 Task: Toggle the option that logs XMLHttpRequests in console.
Action: Mouse moved to (935, 29)
Screenshot: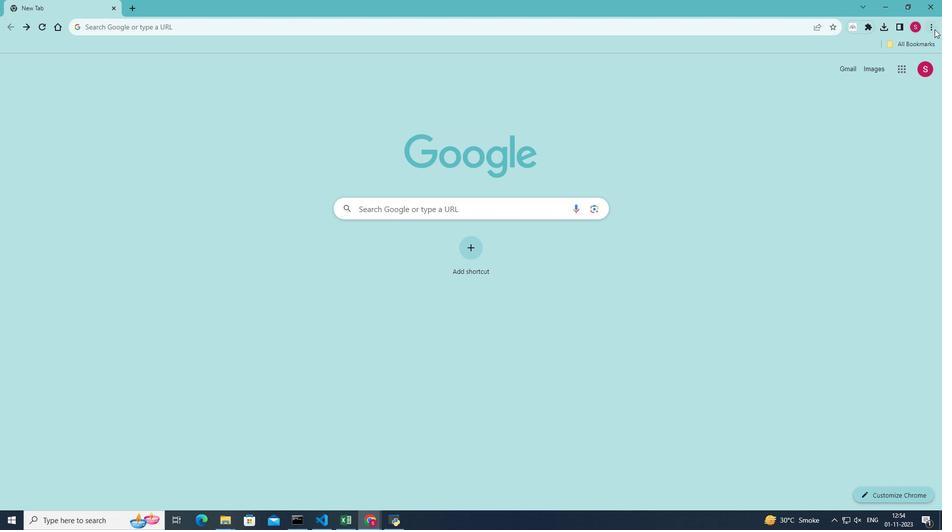 
Action: Mouse pressed left at (935, 29)
Screenshot: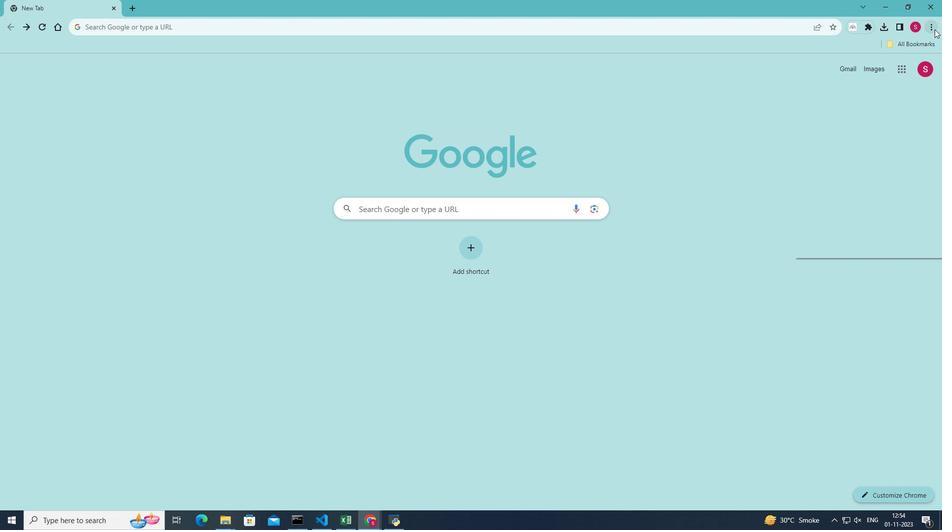 
Action: Mouse moved to (846, 178)
Screenshot: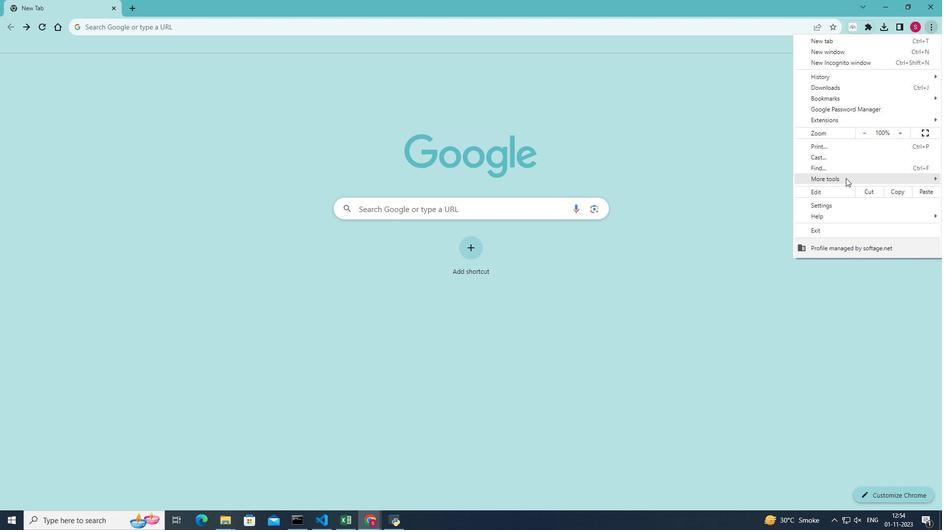 
Action: Mouse pressed left at (846, 178)
Screenshot: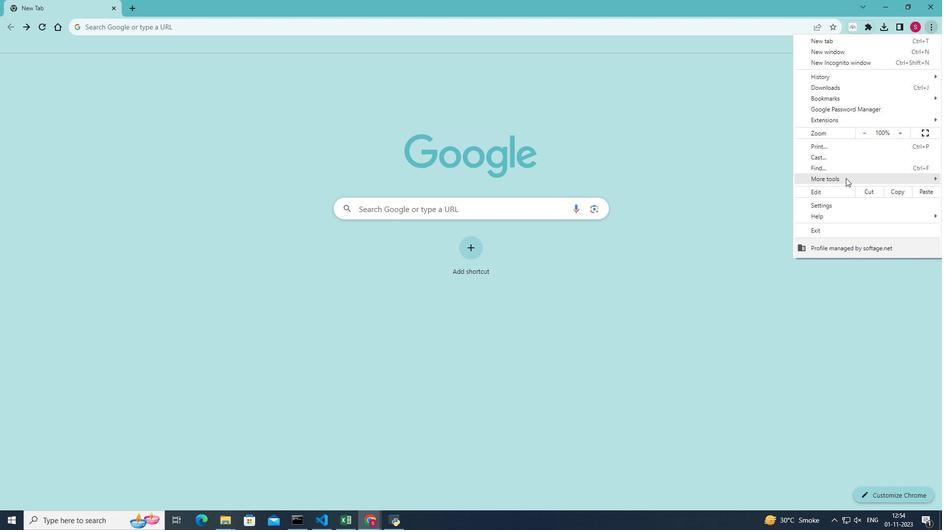 
Action: Mouse moved to (737, 248)
Screenshot: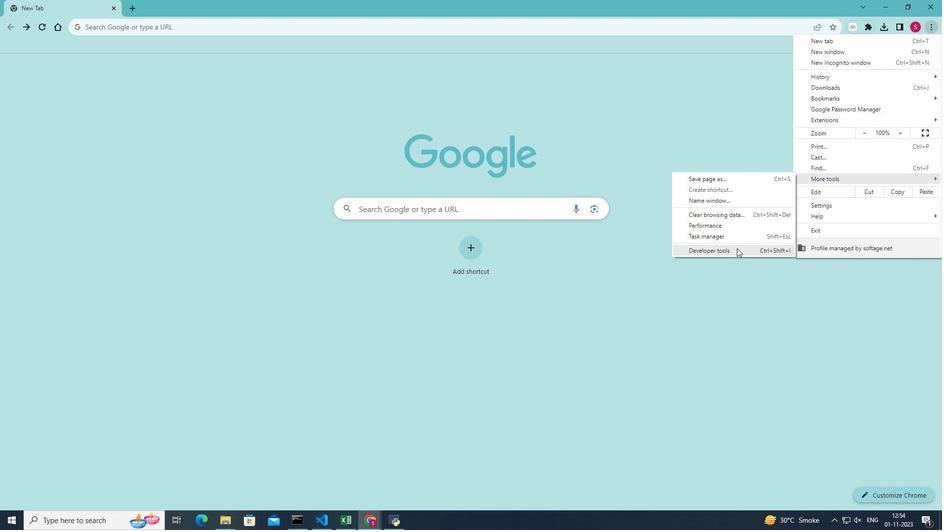 
Action: Mouse pressed left at (737, 248)
Screenshot: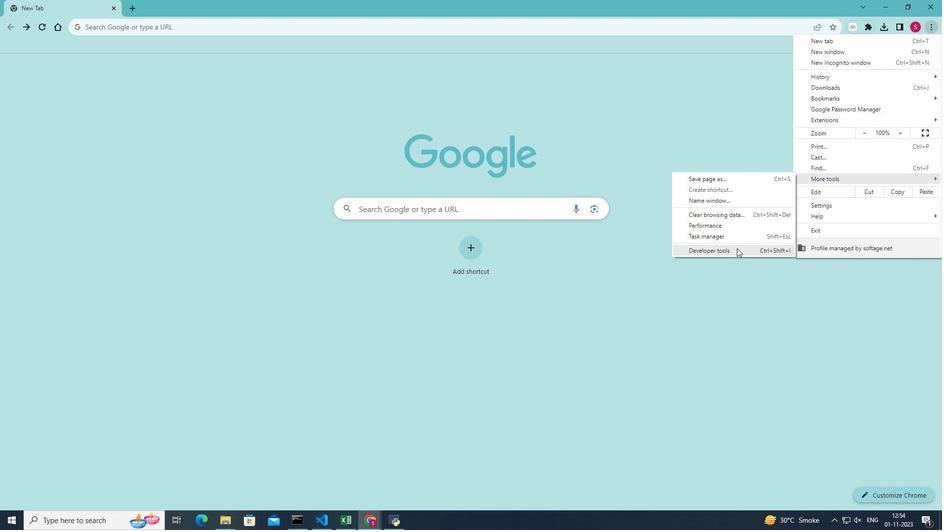 
Action: Mouse moved to (901, 55)
Screenshot: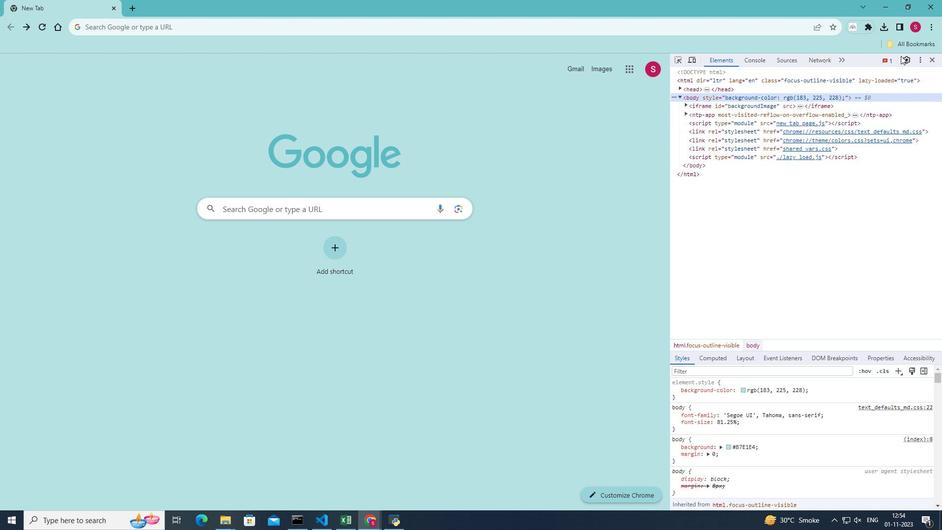 
Action: Mouse pressed left at (901, 55)
Screenshot: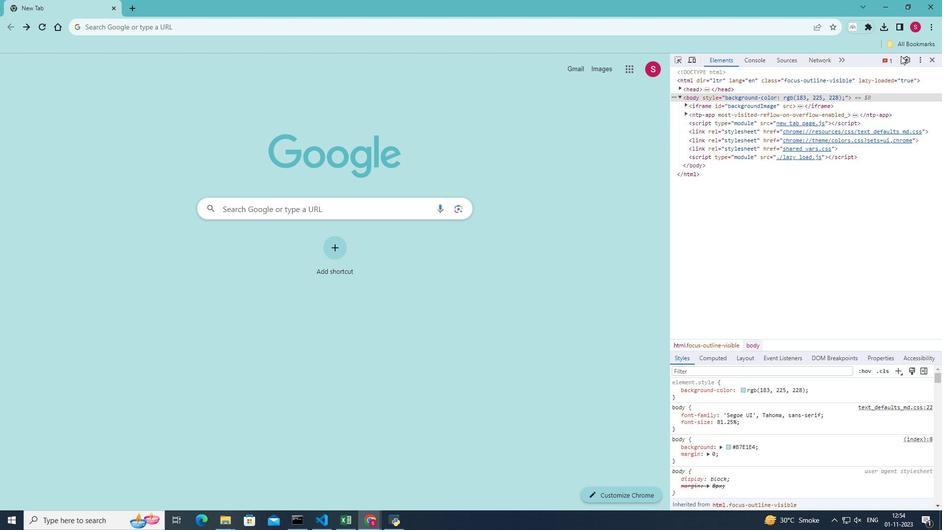 
Action: Mouse moved to (916, 404)
Screenshot: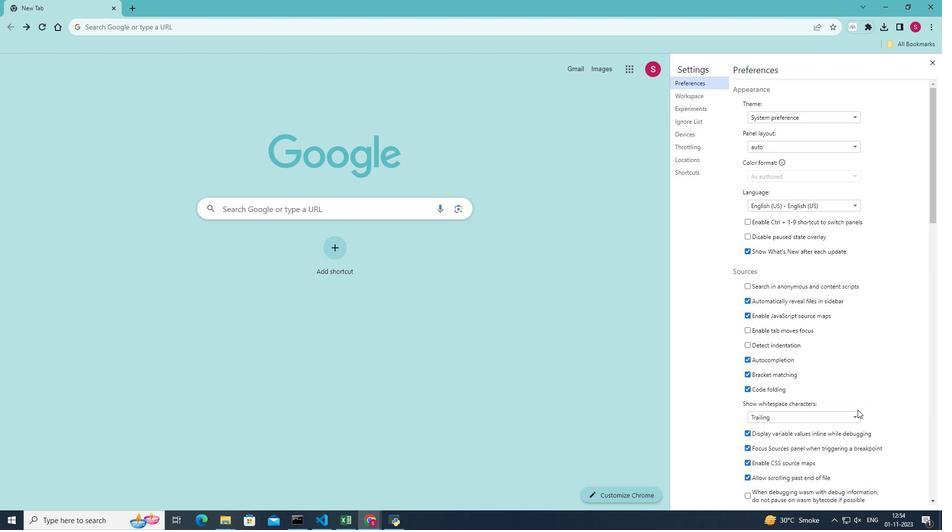 
Action: Mouse scrolled (916, 404) with delta (0, 0)
Screenshot: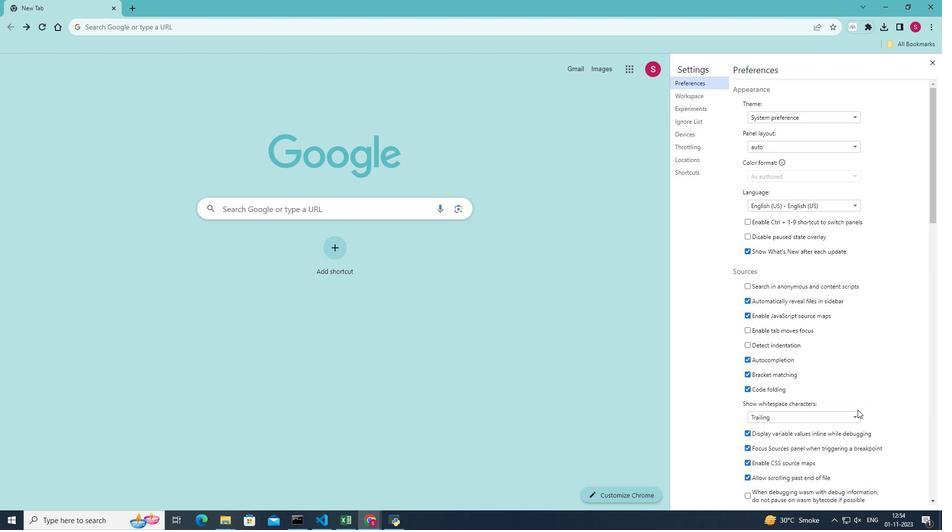 
Action: Mouse moved to (885, 406)
Screenshot: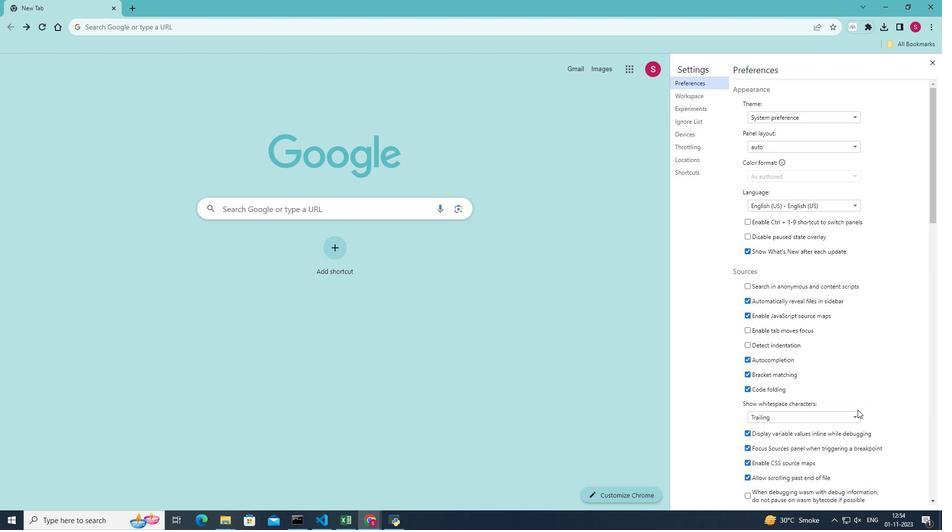 
Action: Mouse scrolled (885, 406) with delta (0, 0)
Screenshot: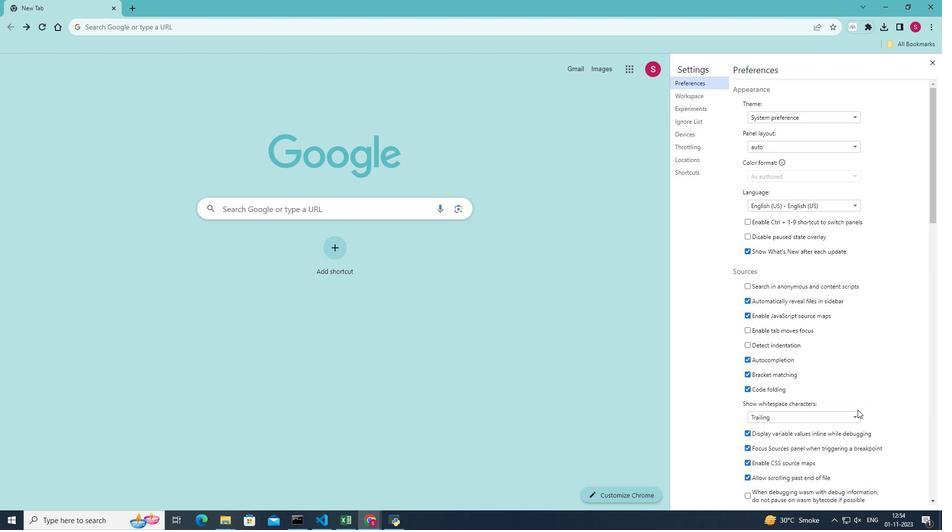 
Action: Mouse moved to (806, 422)
Screenshot: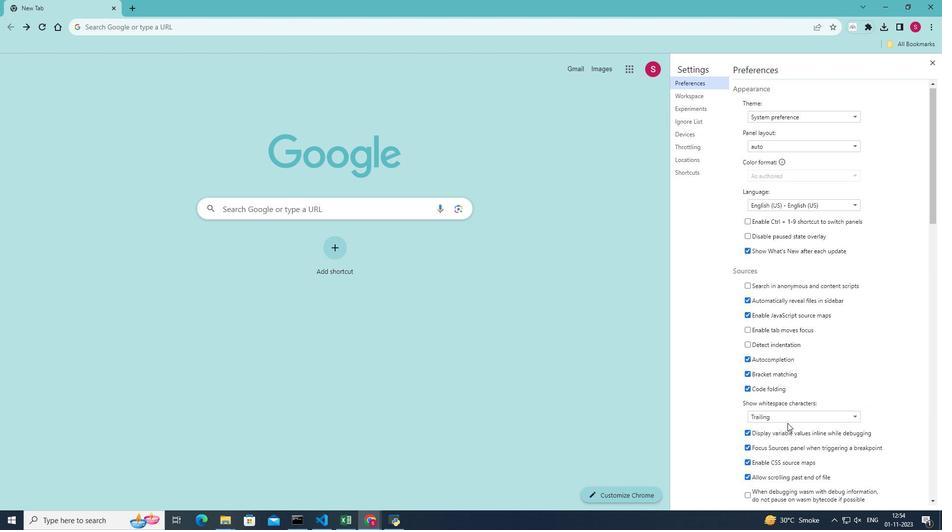 
Action: Mouse scrolled (806, 422) with delta (0, 0)
Screenshot: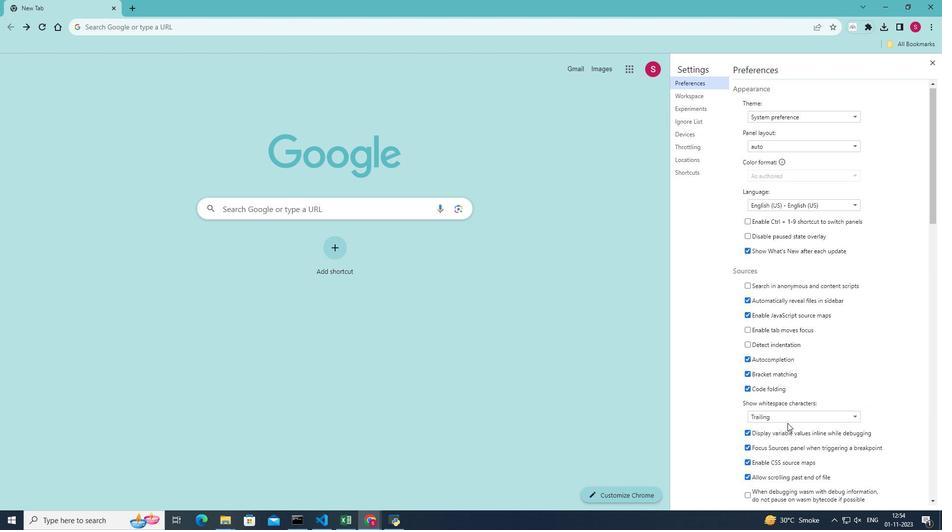 
Action: Mouse moved to (788, 423)
Screenshot: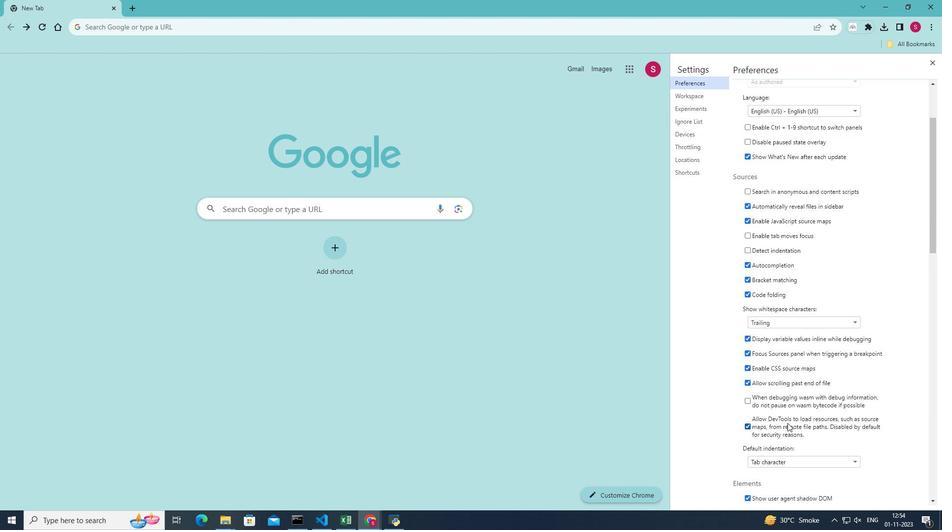 
Action: Mouse scrolled (788, 422) with delta (0, 0)
Screenshot: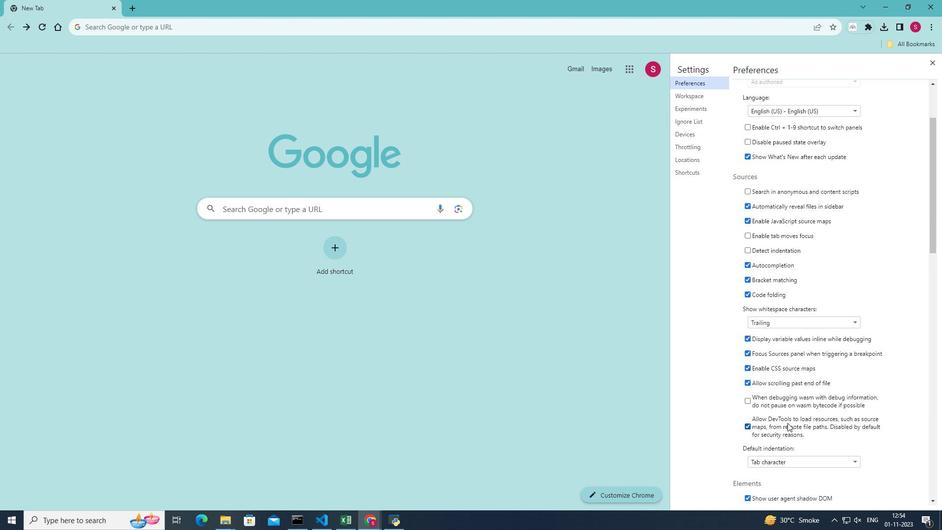 
Action: Mouse moved to (788, 423)
Screenshot: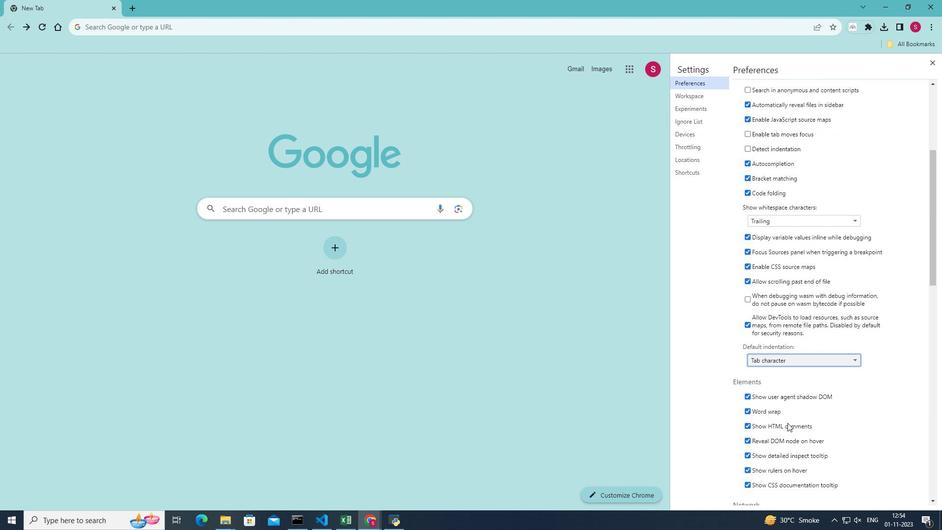 
Action: Mouse scrolled (788, 422) with delta (0, 0)
Screenshot: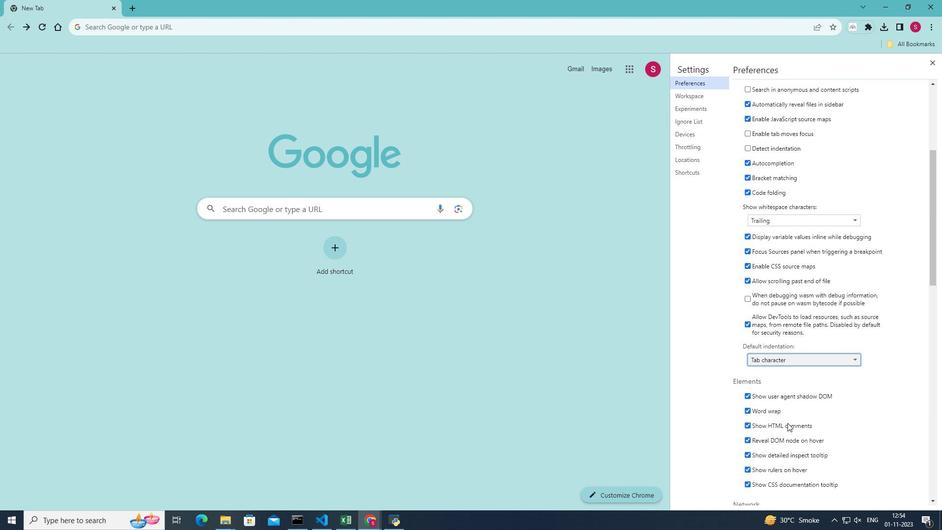 
Action: Mouse scrolled (788, 422) with delta (0, 0)
Screenshot: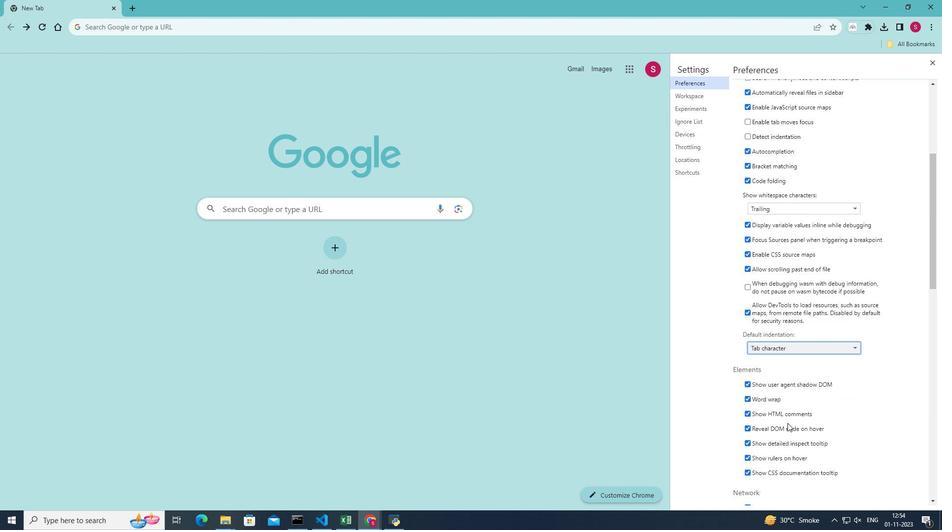 
Action: Mouse scrolled (788, 422) with delta (0, 0)
Screenshot: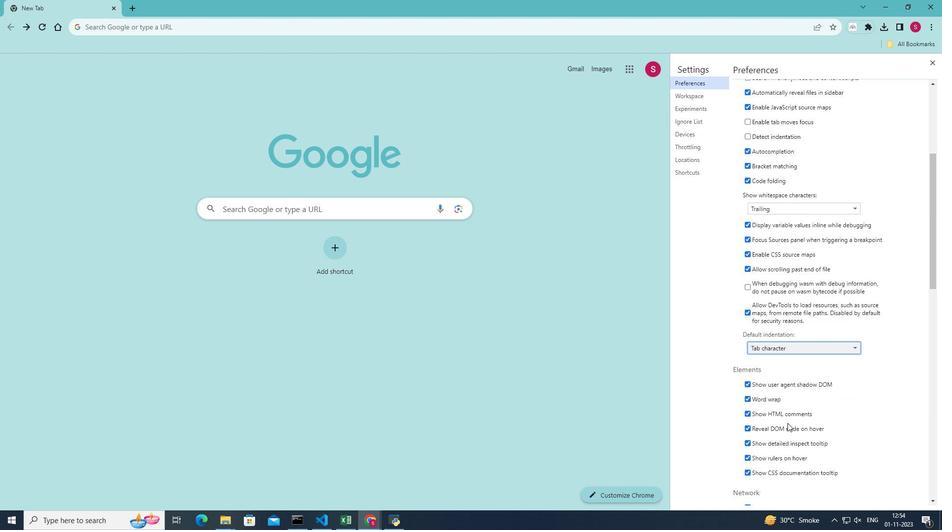 
Action: Mouse scrolled (788, 422) with delta (0, 0)
Screenshot: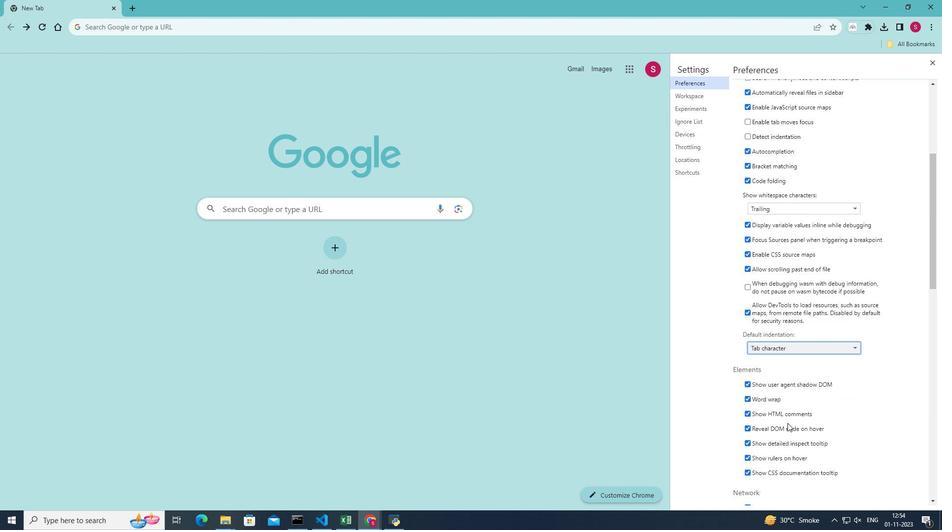 
Action: Mouse scrolled (788, 422) with delta (0, 0)
Screenshot: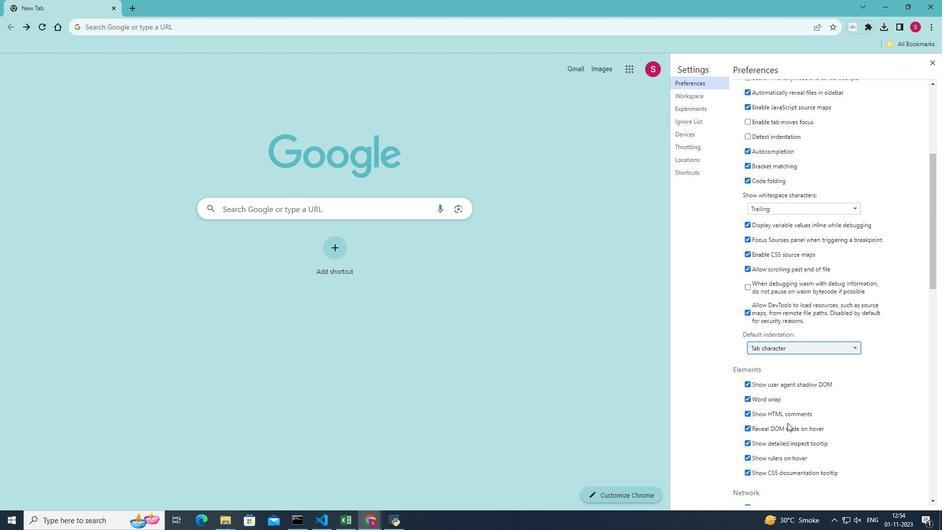 
Action: Mouse scrolled (788, 422) with delta (0, 0)
Screenshot: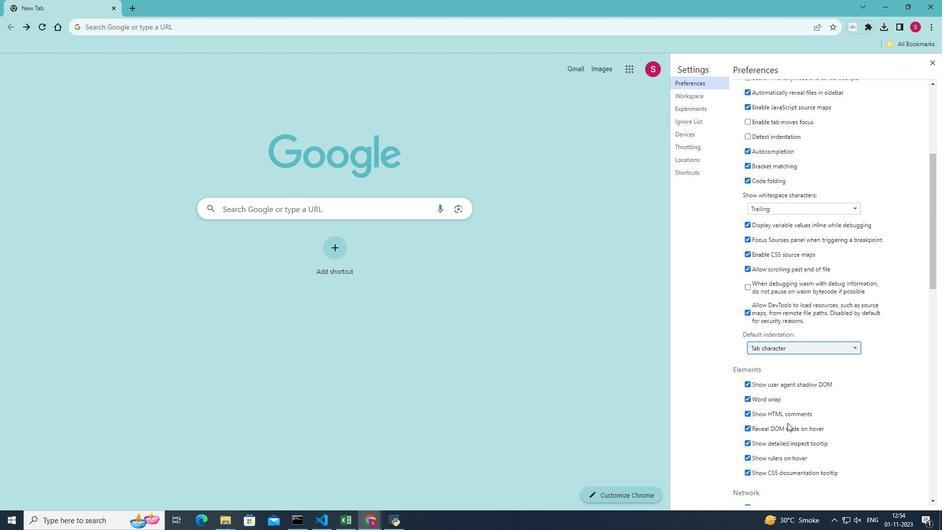
Action: Mouse scrolled (788, 422) with delta (0, 0)
Screenshot: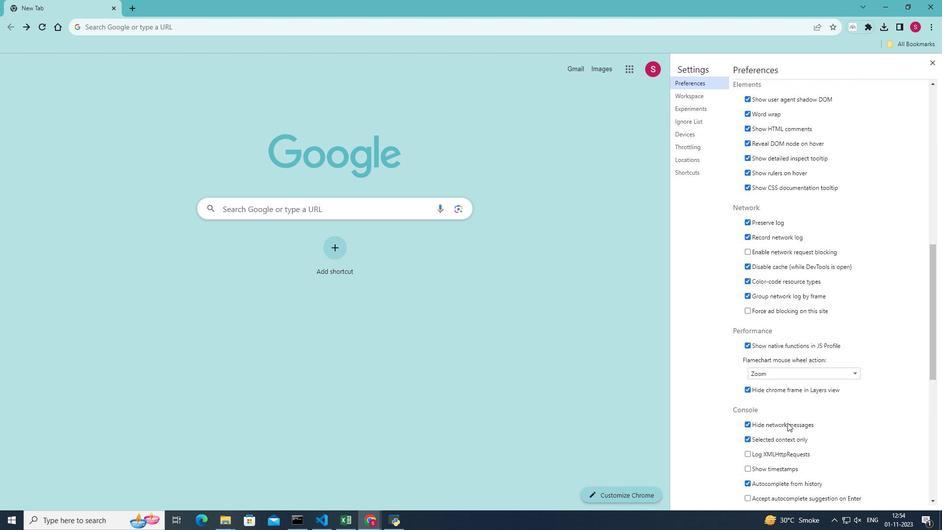 
Action: Mouse scrolled (788, 422) with delta (0, 0)
Screenshot: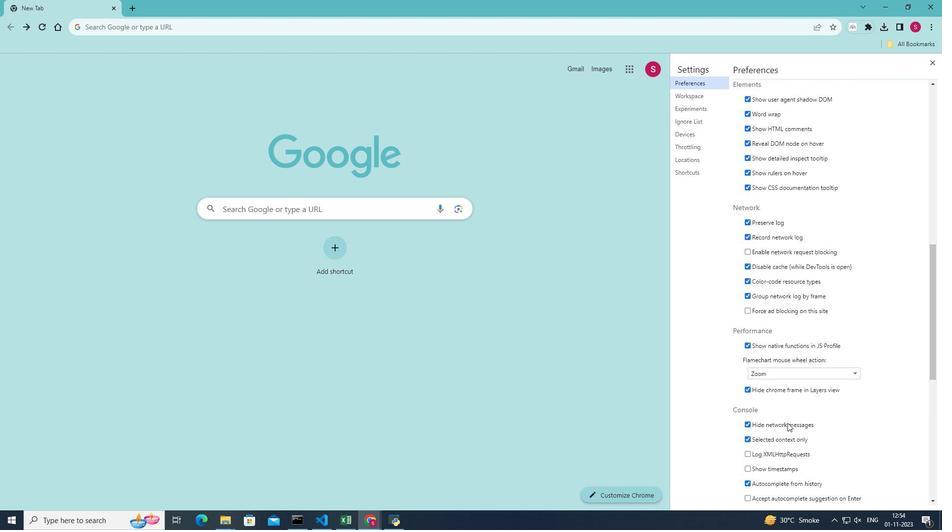 
Action: Mouse scrolled (788, 422) with delta (0, 0)
Screenshot: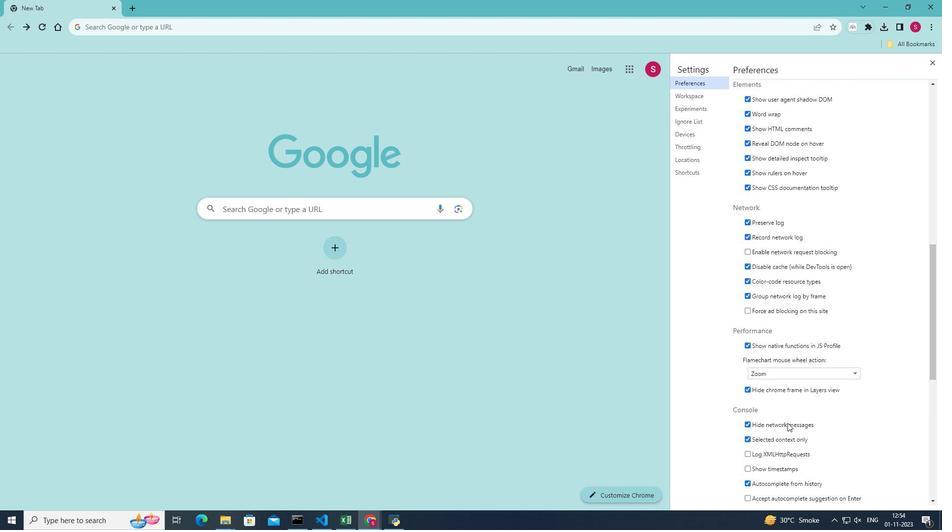 
Action: Mouse scrolled (788, 422) with delta (0, 0)
Screenshot: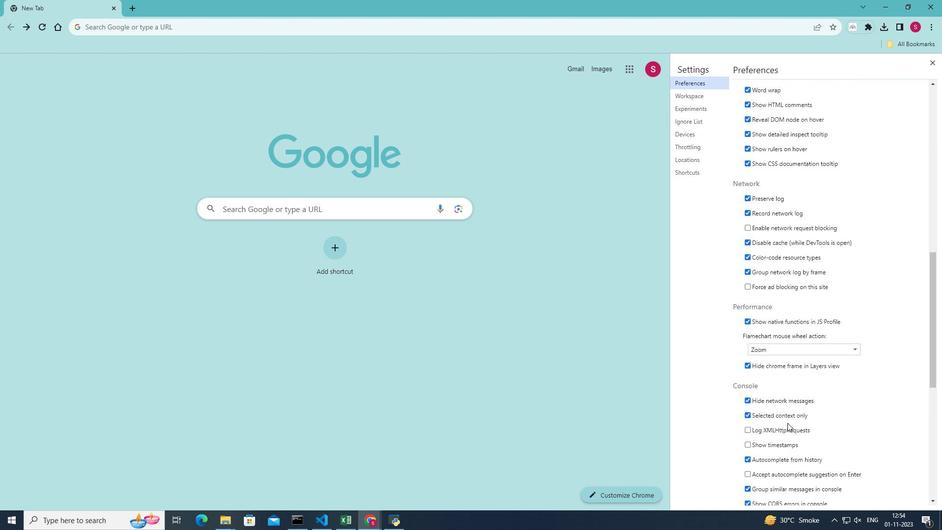 
Action: Mouse scrolled (788, 422) with delta (0, 0)
Screenshot: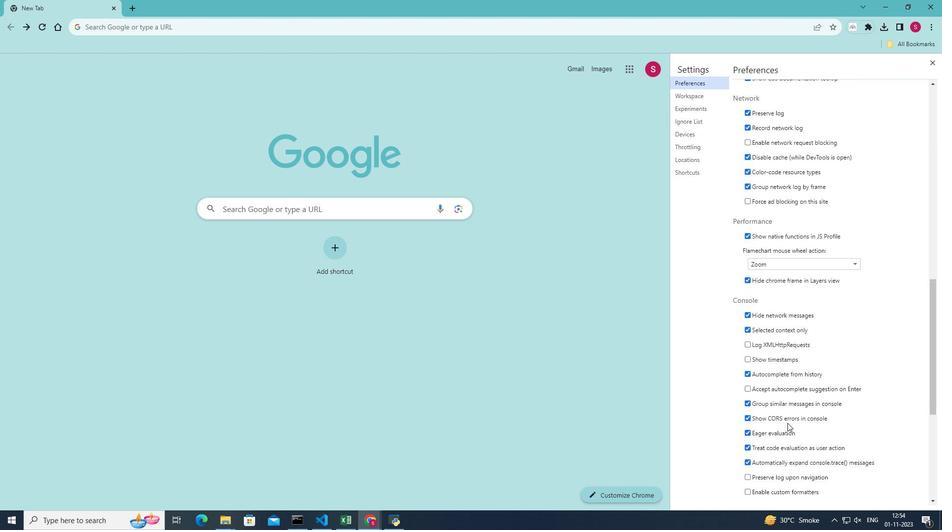 
Action: Mouse moved to (750, 209)
Screenshot: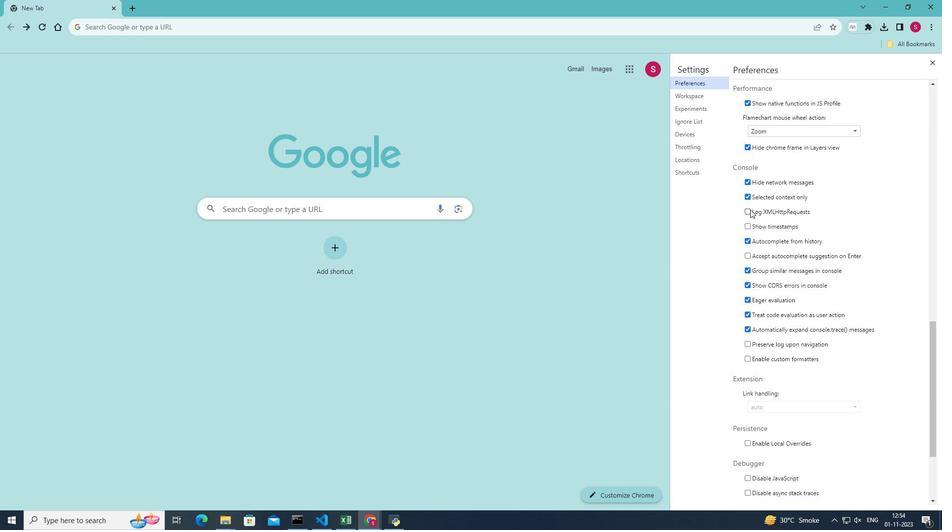 
Action: Mouse pressed left at (750, 209)
Screenshot: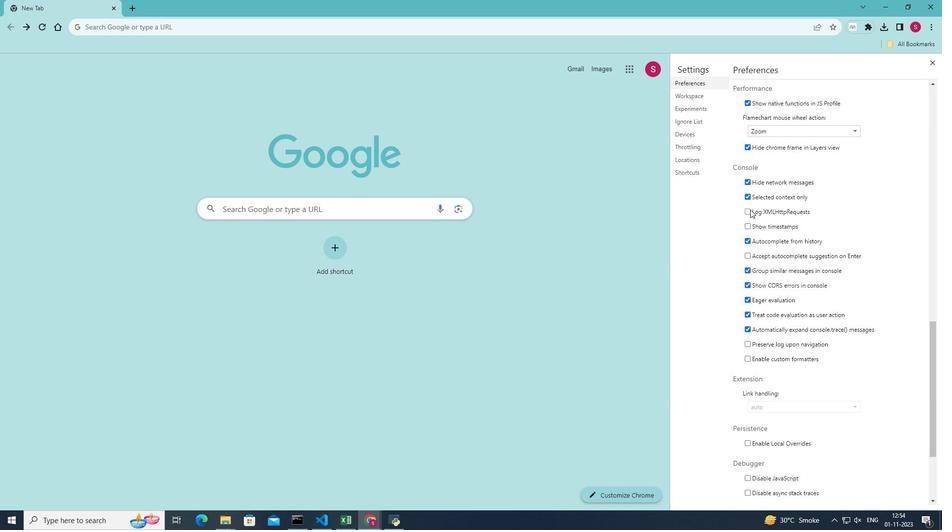 
Action: Mouse moved to (880, 207)
Screenshot: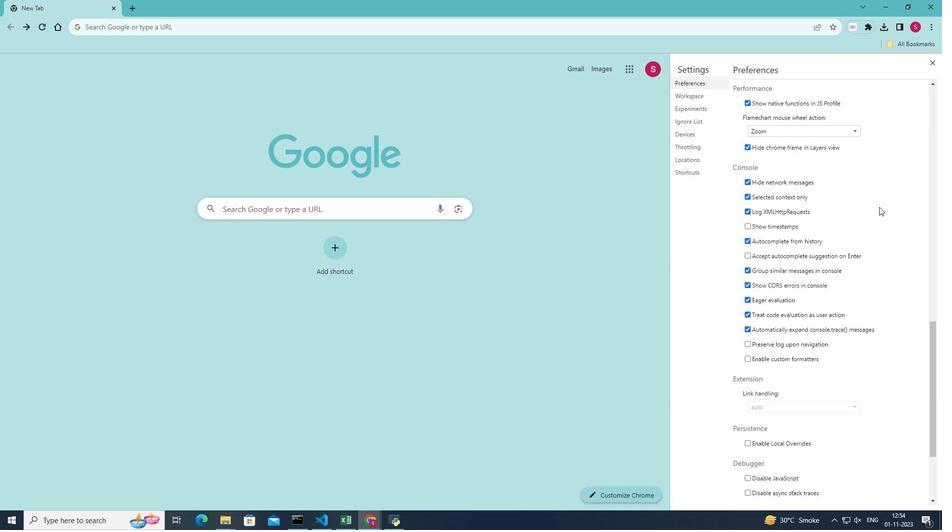 
